 Task: Check the middle schools in the area.
Action: Mouse moved to (554, 56)
Screenshot: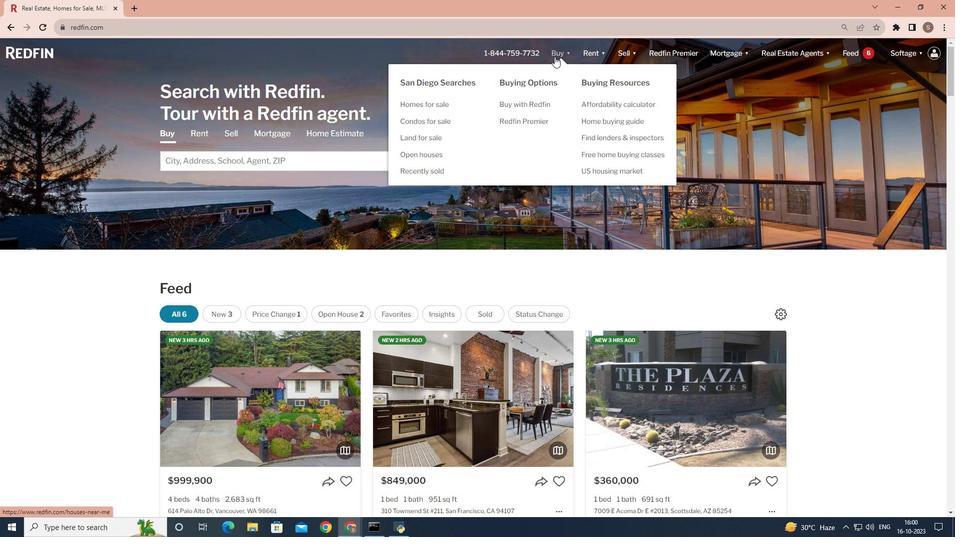 
Action: Mouse pressed left at (554, 56)
Screenshot: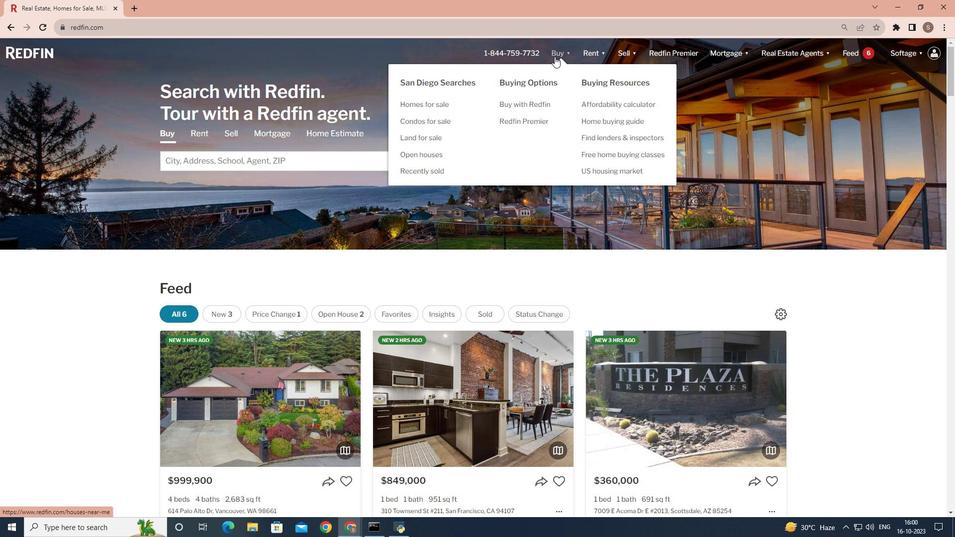 
Action: Mouse moved to (250, 207)
Screenshot: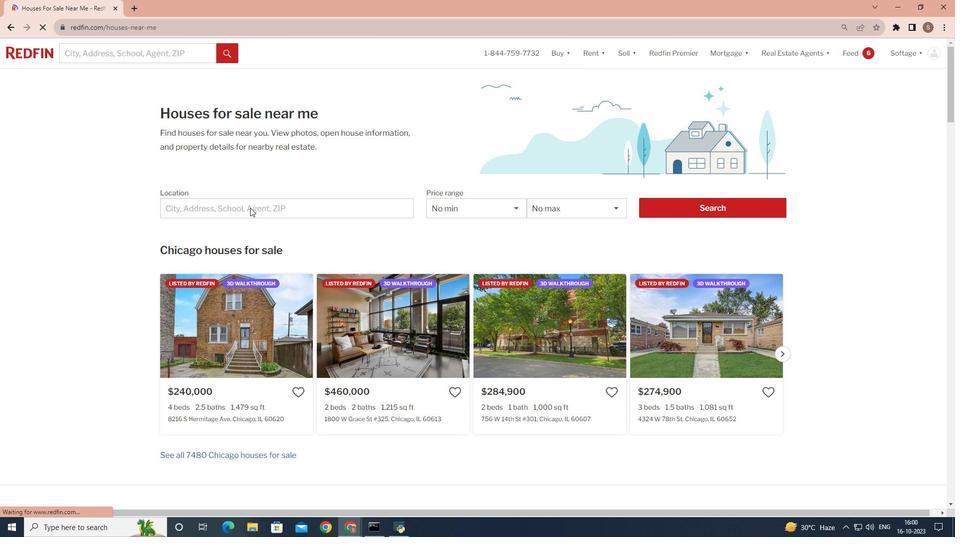 
Action: Mouse pressed left at (250, 207)
Screenshot: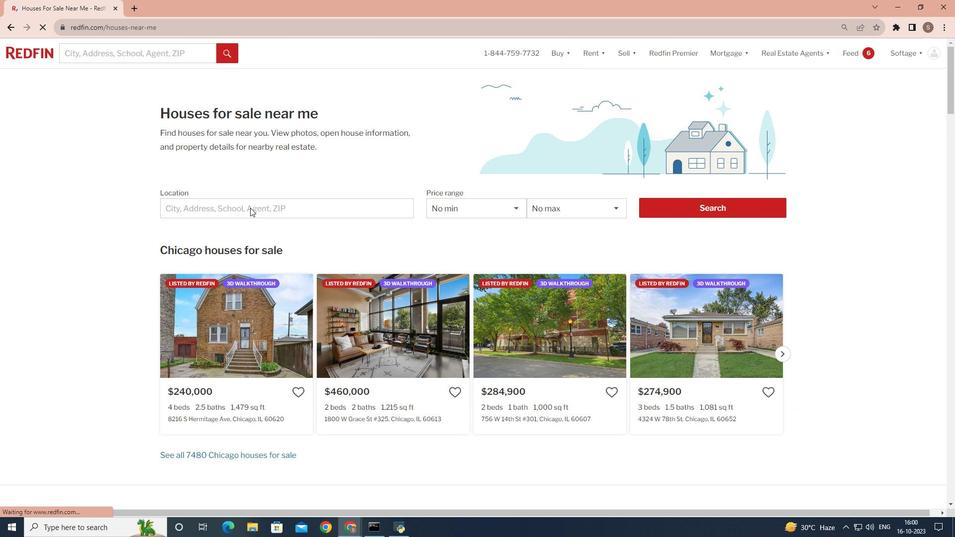 
Action: Mouse moved to (215, 208)
Screenshot: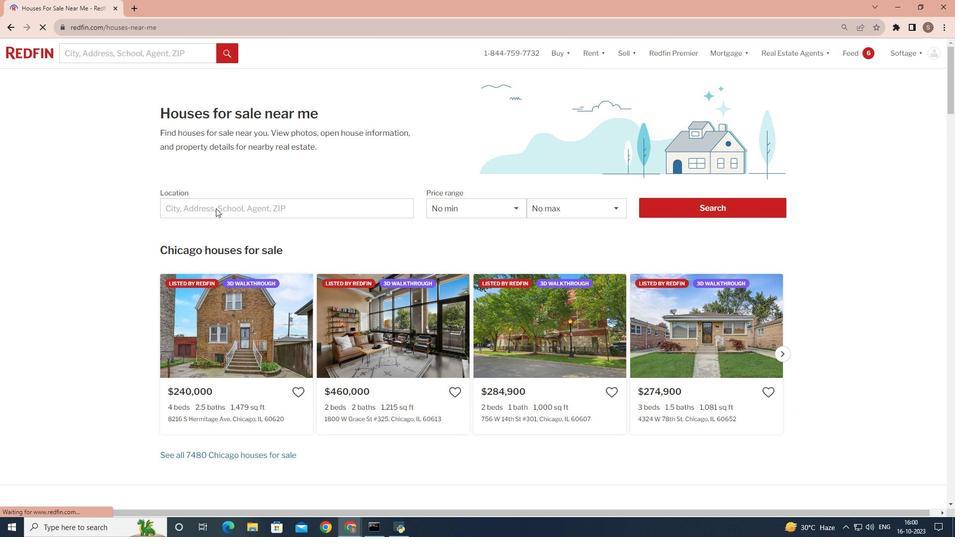 
Action: Mouse pressed left at (215, 208)
Screenshot: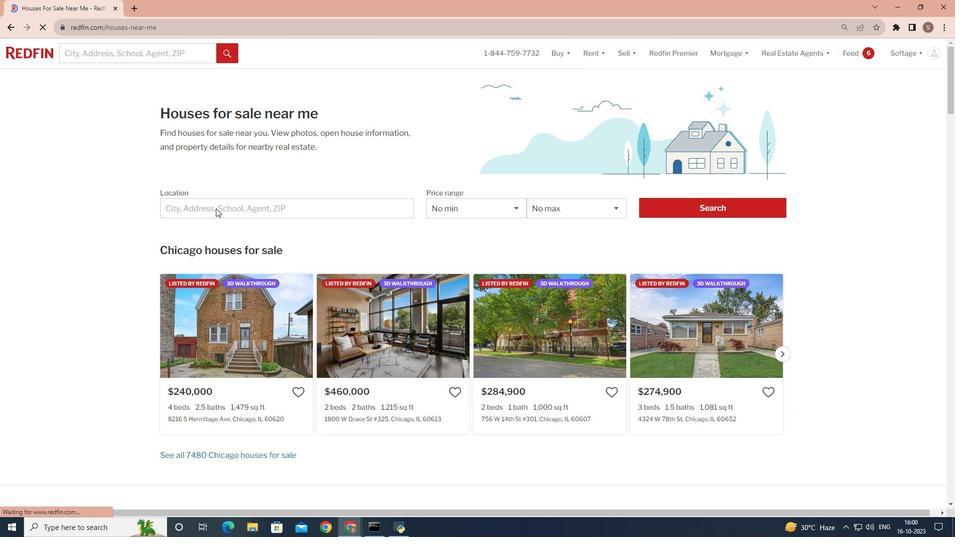 
Action: Mouse pressed left at (215, 208)
Screenshot: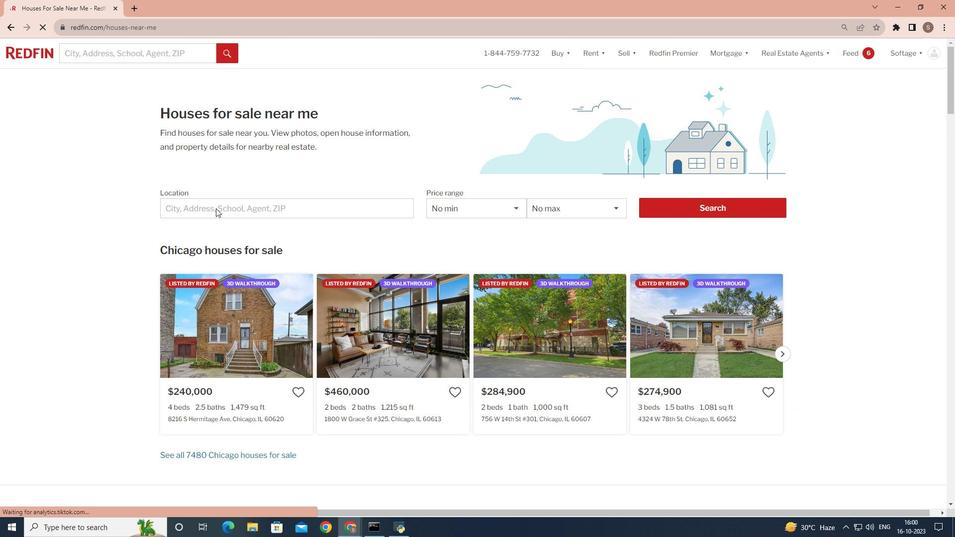 
Action: Mouse pressed left at (215, 208)
Screenshot: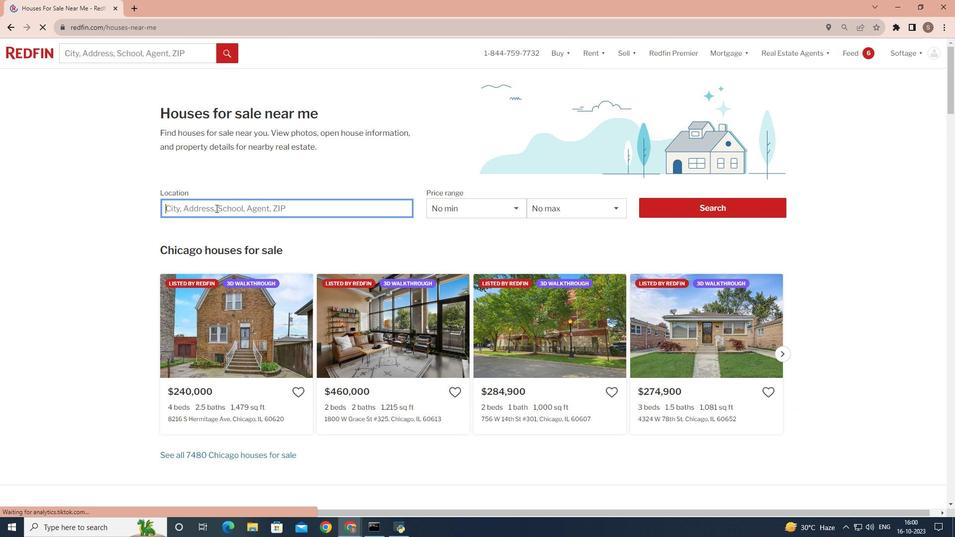 
Action: Key pressed <Key.shift>San<Key.space><Key.shift>Diego
Screenshot: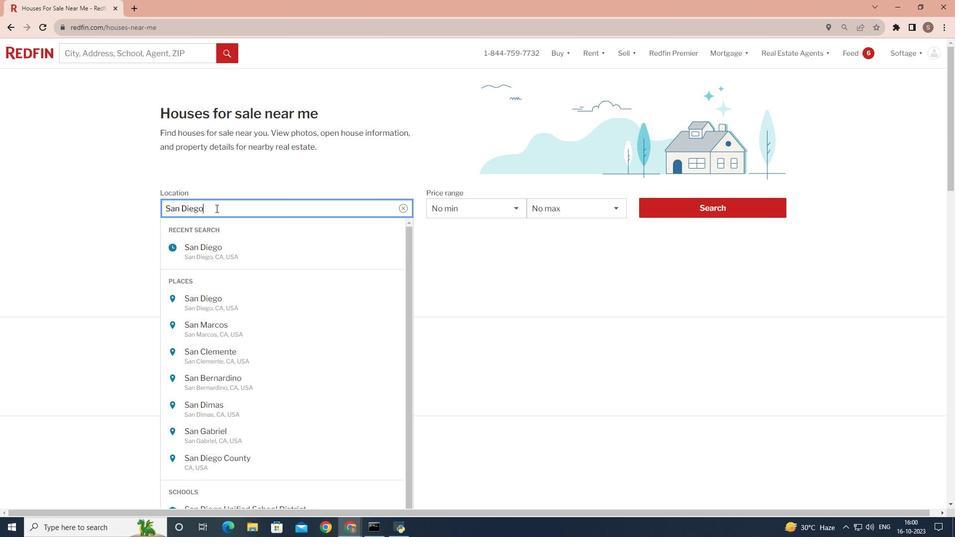 
Action: Mouse moved to (665, 204)
Screenshot: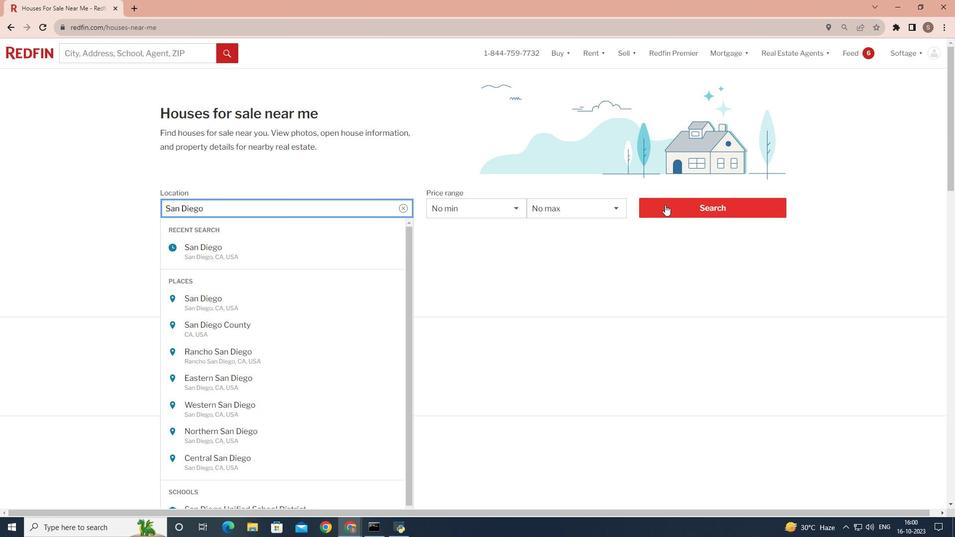 
Action: Mouse pressed left at (665, 204)
Screenshot: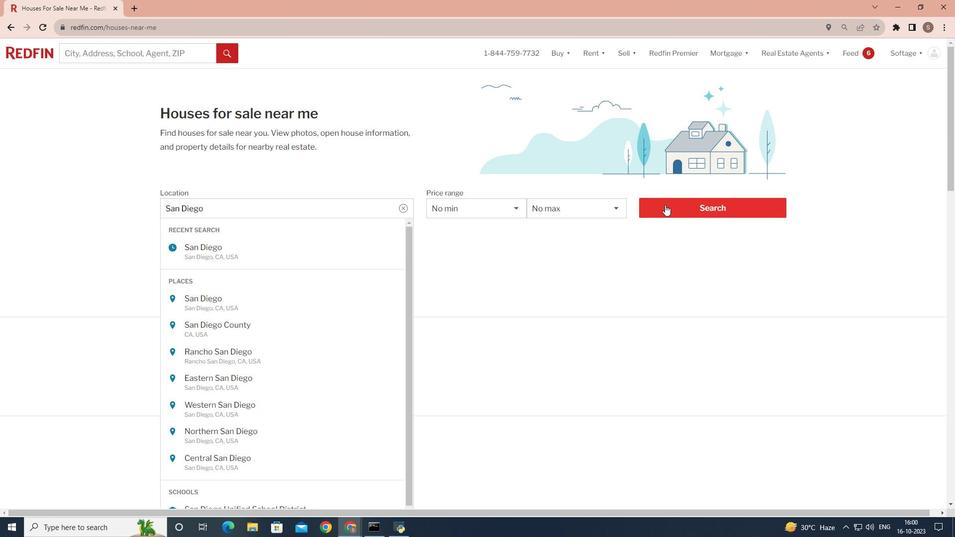 
Action: Mouse pressed left at (665, 204)
Screenshot: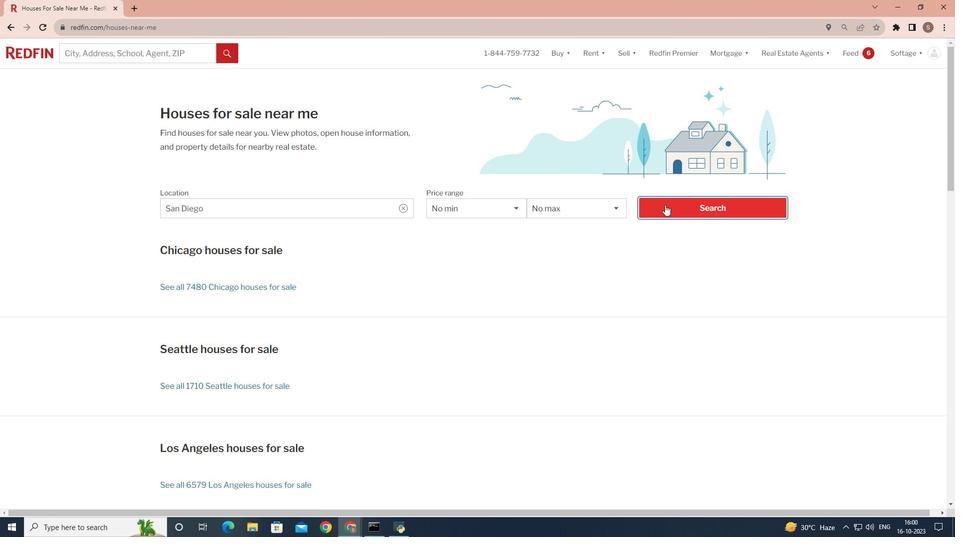 
Action: Mouse moved to (842, 85)
Screenshot: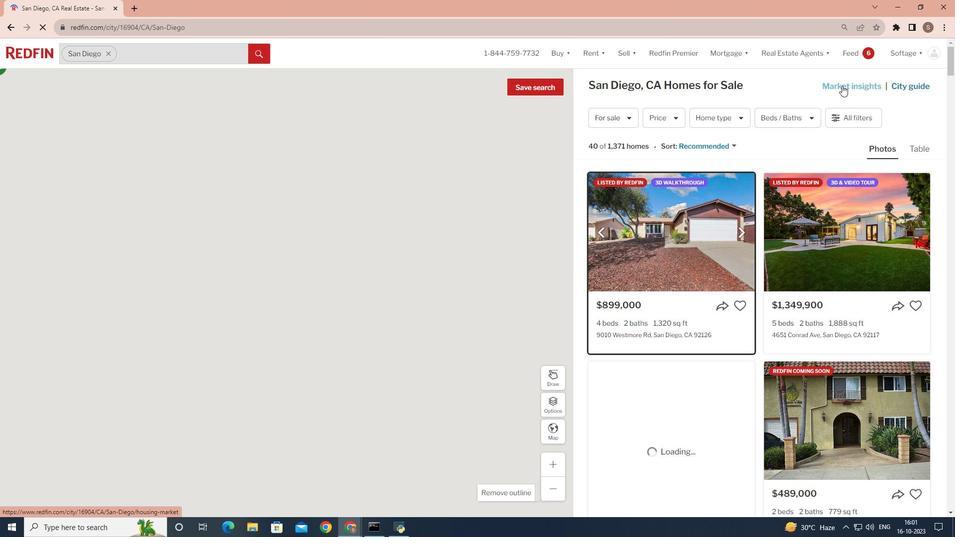 
Action: Mouse pressed left at (842, 85)
Screenshot: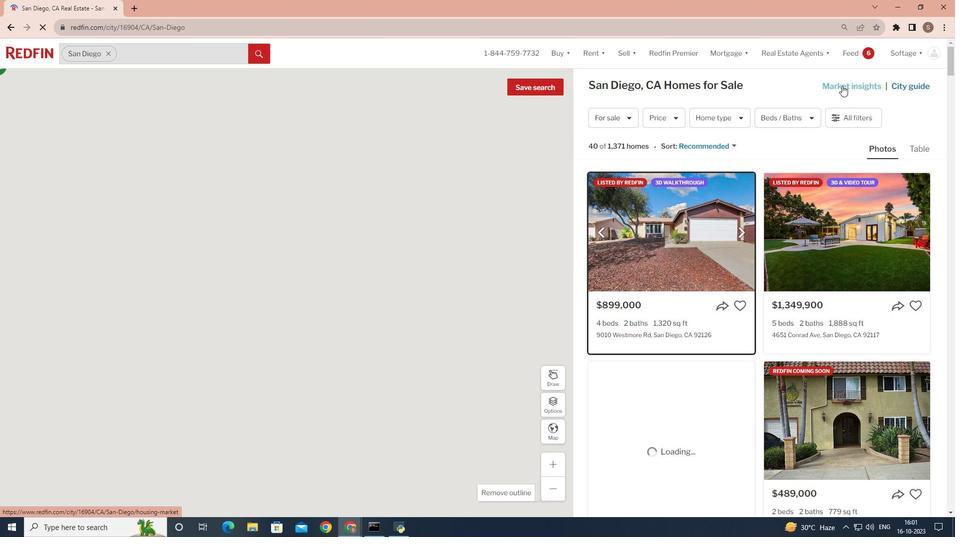 
Action: Mouse moved to (432, 170)
Screenshot: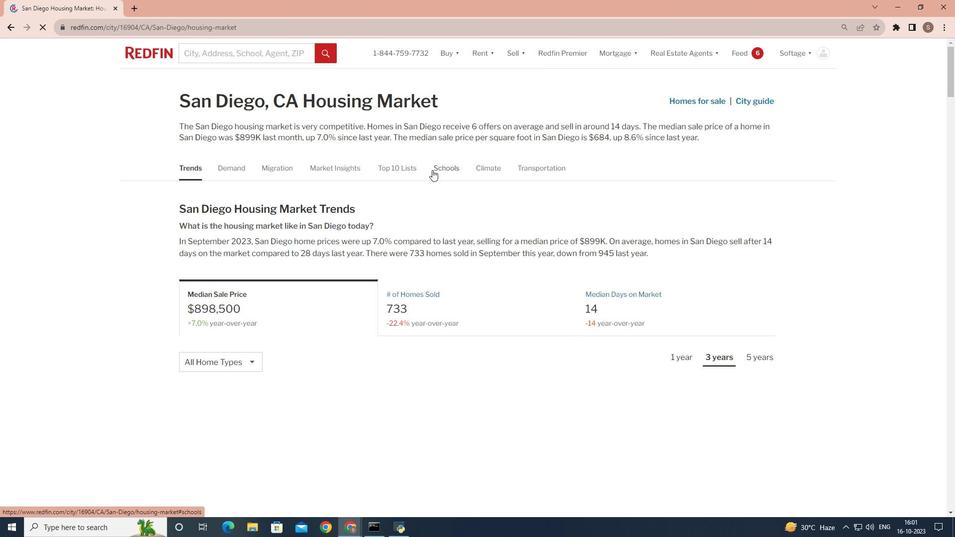 
Action: Mouse pressed left at (432, 170)
Screenshot: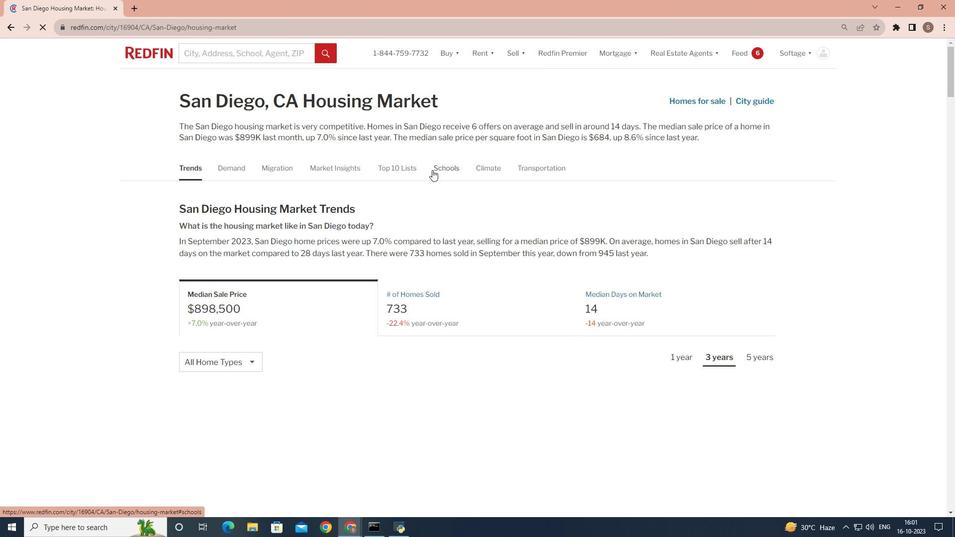 
Action: Mouse pressed left at (432, 170)
Screenshot: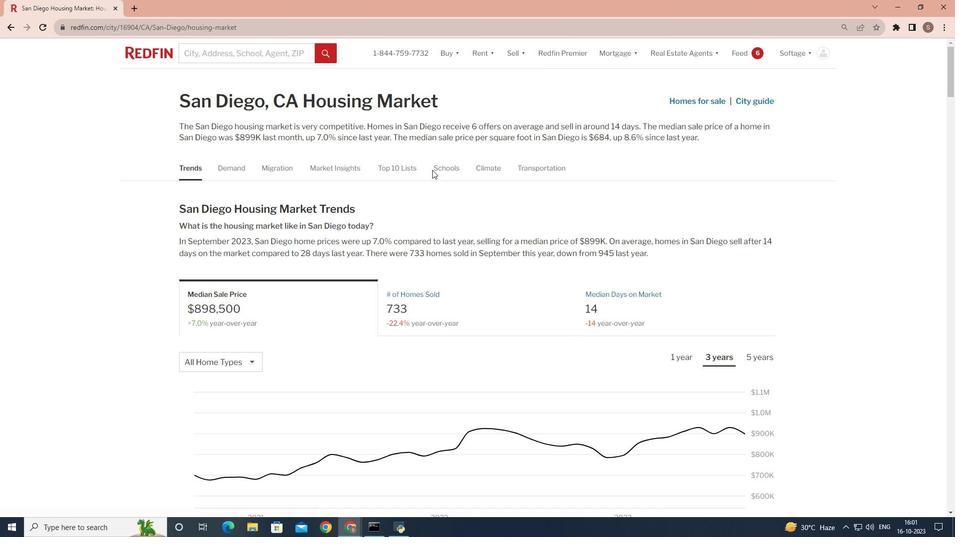 
Action: Mouse moved to (442, 170)
Screenshot: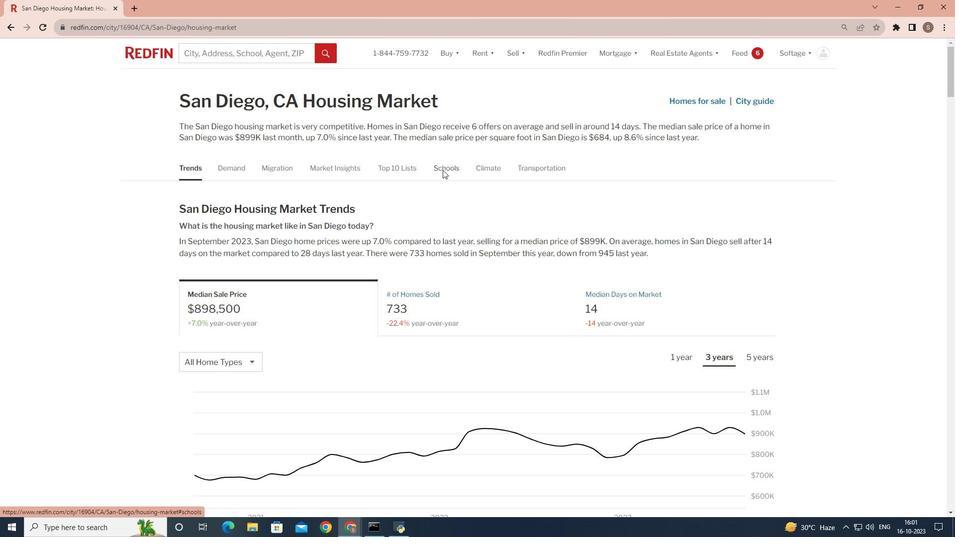 
Action: Mouse pressed left at (442, 170)
Screenshot: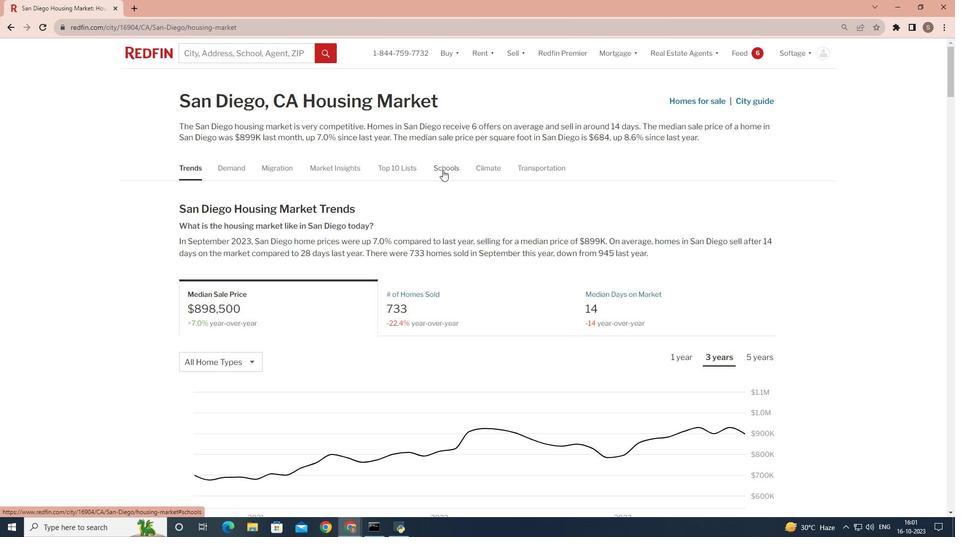 
Action: Mouse moved to (261, 228)
Screenshot: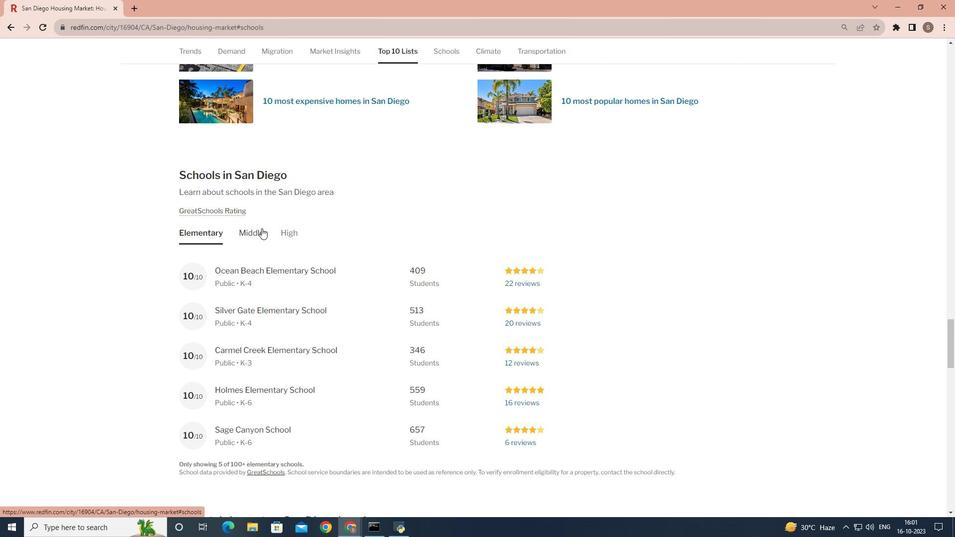 
Action: Mouse pressed left at (261, 228)
Screenshot: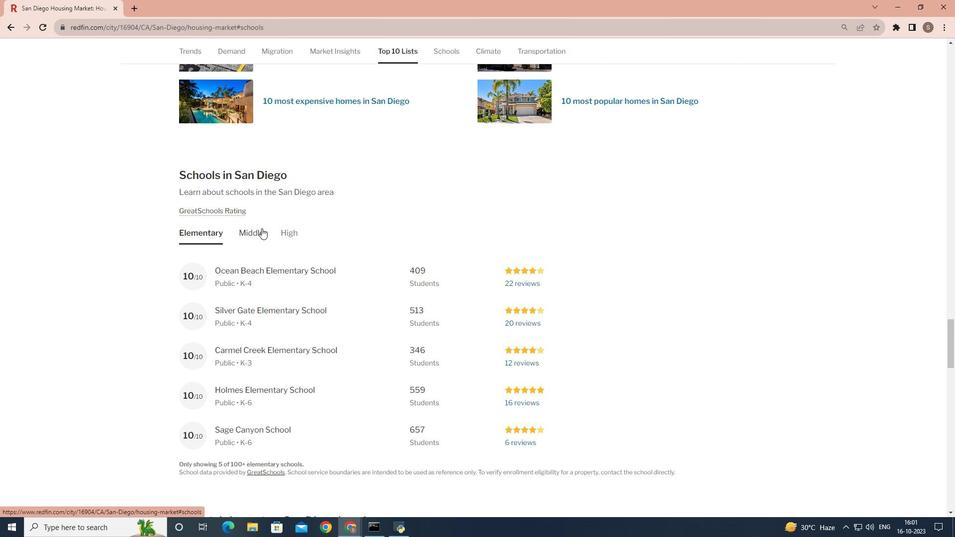 
